 Task: Create Card User Feedback Review in Board Data Visualization Platforms and Tools to Workspace Cybersecurity Services. Create Card Law Enforcement Conference Review in Board Product Marketing Plan Development to Workspace Cybersecurity Services. Create Card User Feedback Review in Board Customer Feedback and Insight Collection and Analysis to Workspace Cybersecurity Services
Action: Mouse moved to (431, 408)
Screenshot: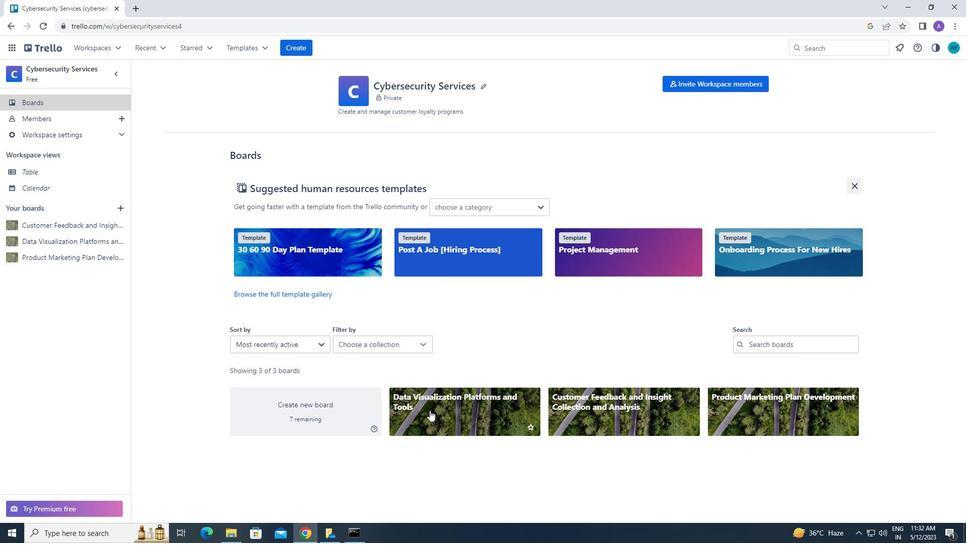 
Action: Mouse pressed left at (431, 408)
Screenshot: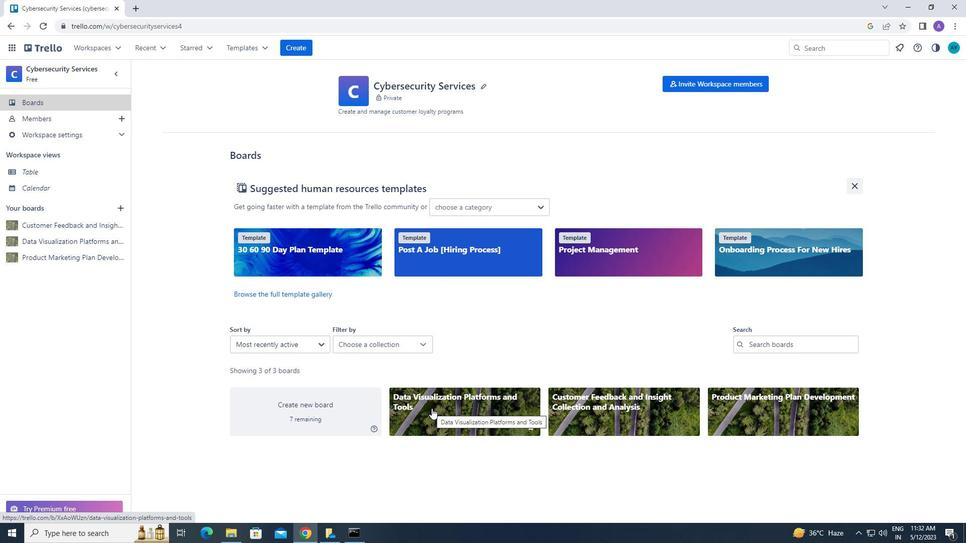 
Action: Mouse moved to (467, 125)
Screenshot: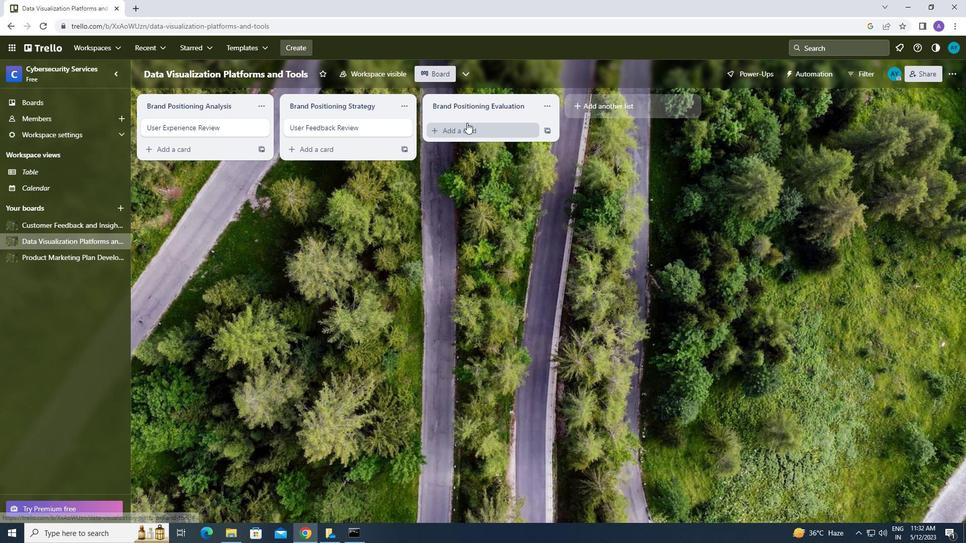 
Action: Mouse pressed left at (467, 125)
Screenshot: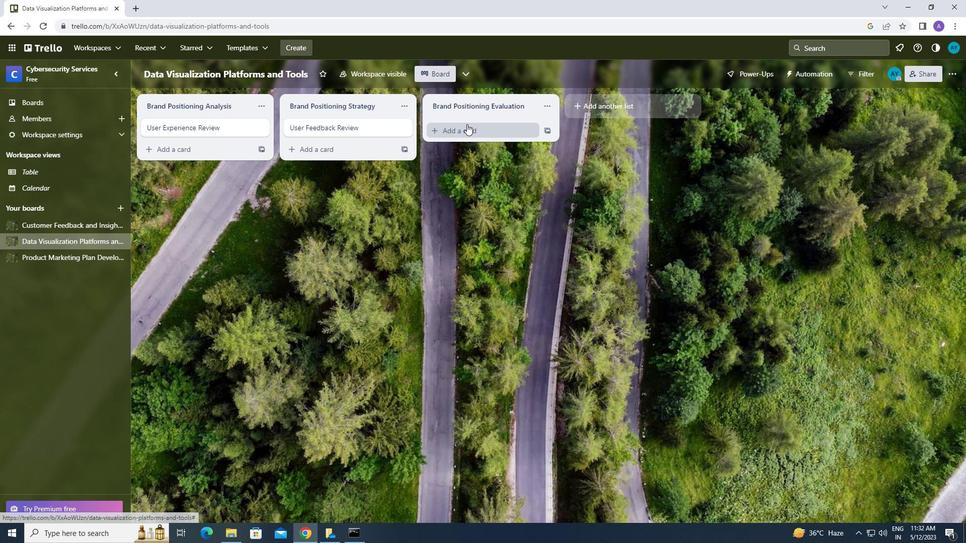 
Action: Mouse moved to (460, 131)
Screenshot: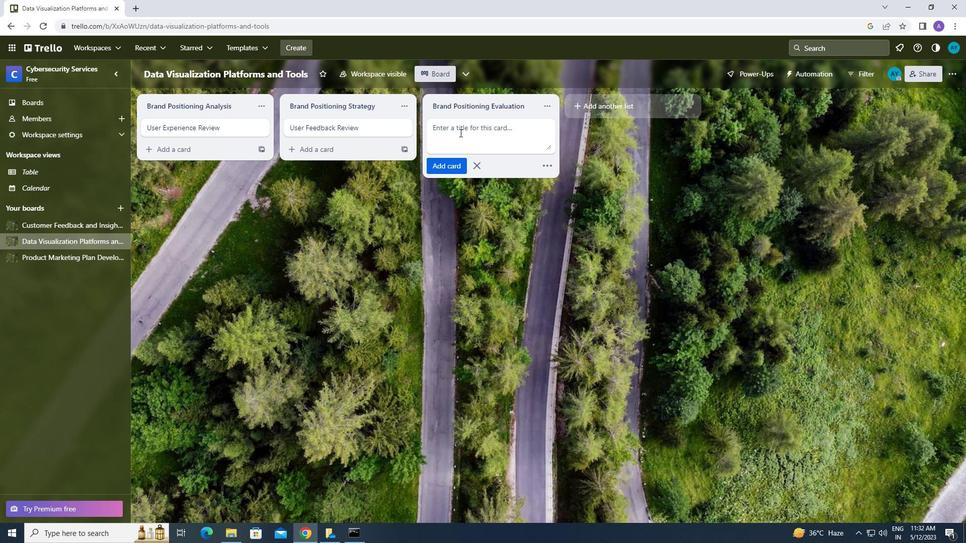 
Action: Mouse pressed left at (460, 131)
Screenshot: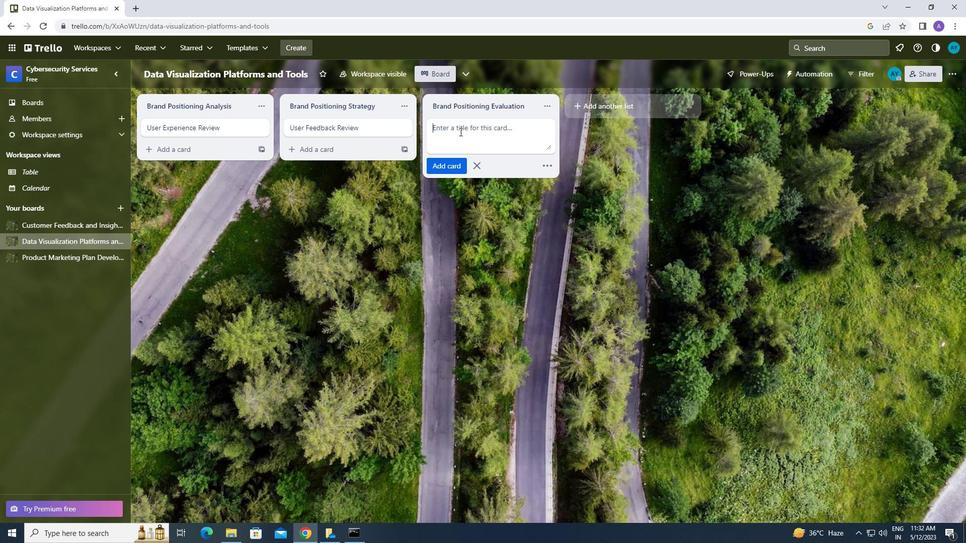 
Action: Key pressed <Key.caps_lock>u<Key.caps_lock>ser<Key.space><Key.caps_lock>f<Key.caps_lock>eedback<Key.space><Key.caps_lock>r<Key.caps_lock>eview<Key.enter>
Screenshot: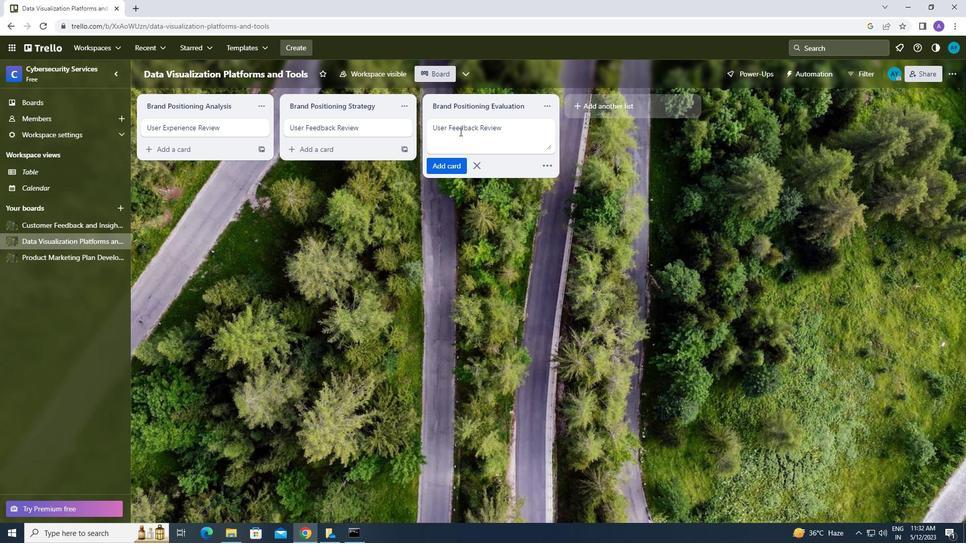 
Action: Mouse moved to (94, 47)
Screenshot: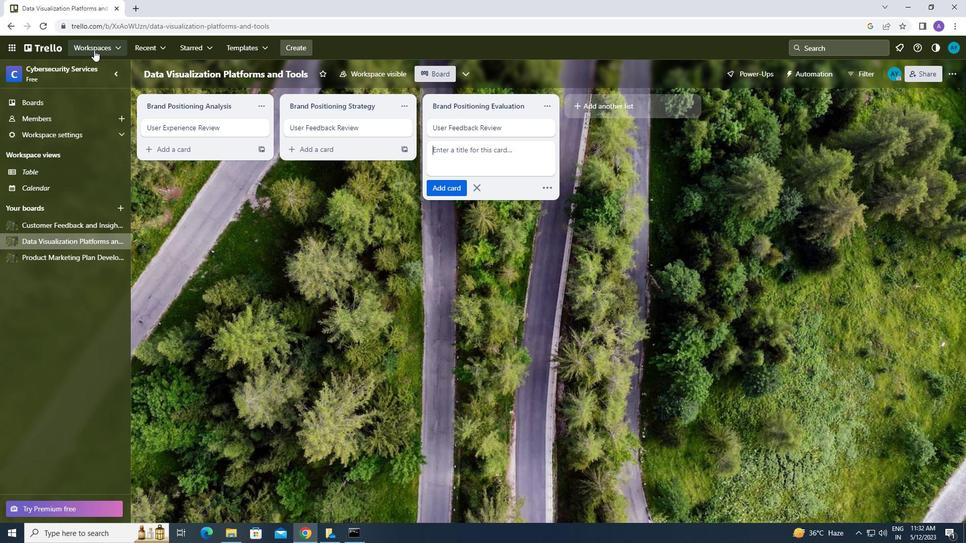 
Action: Mouse pressed left at (94, 47)
Screenshot: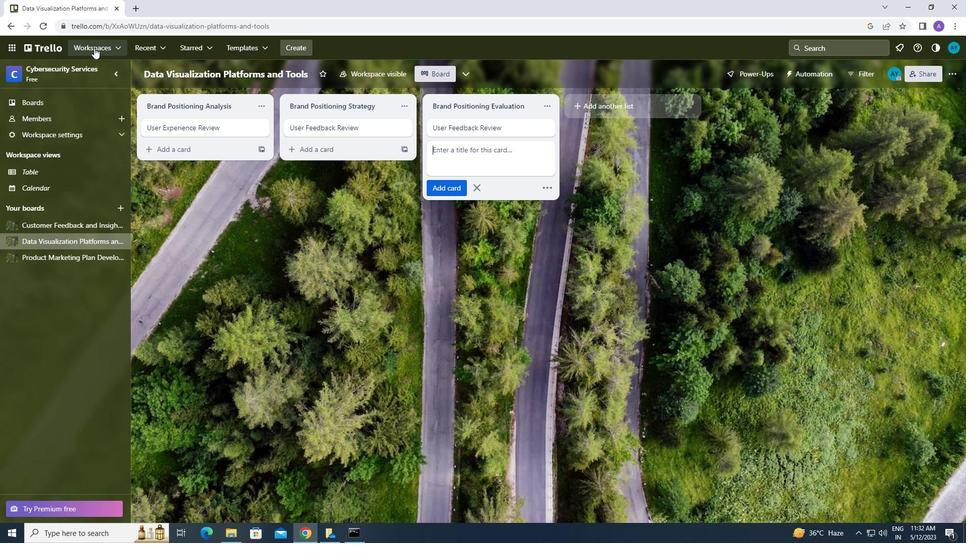 
Action: Mouse moved to (119, 196)
Screenshot: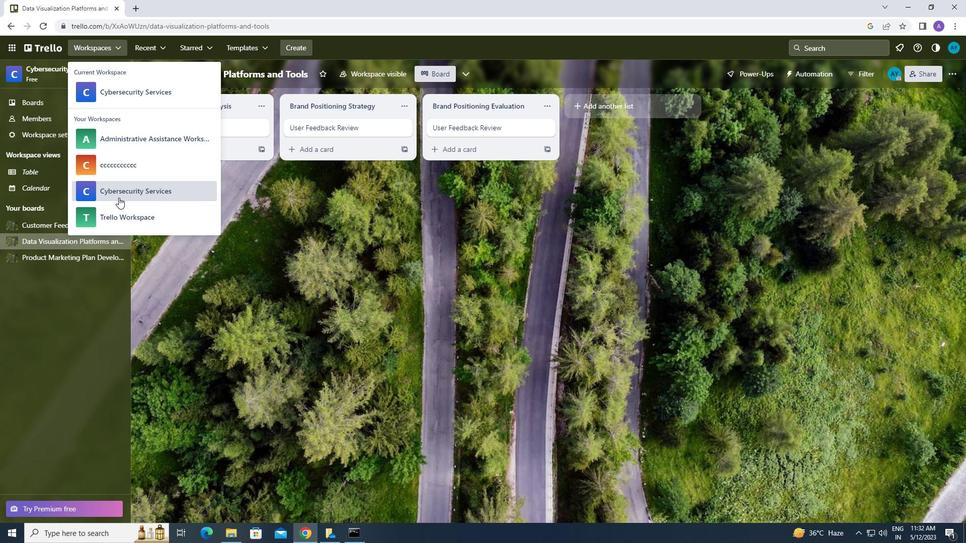 
Action: Mouse pressed left at (119, 196)
Screenshot: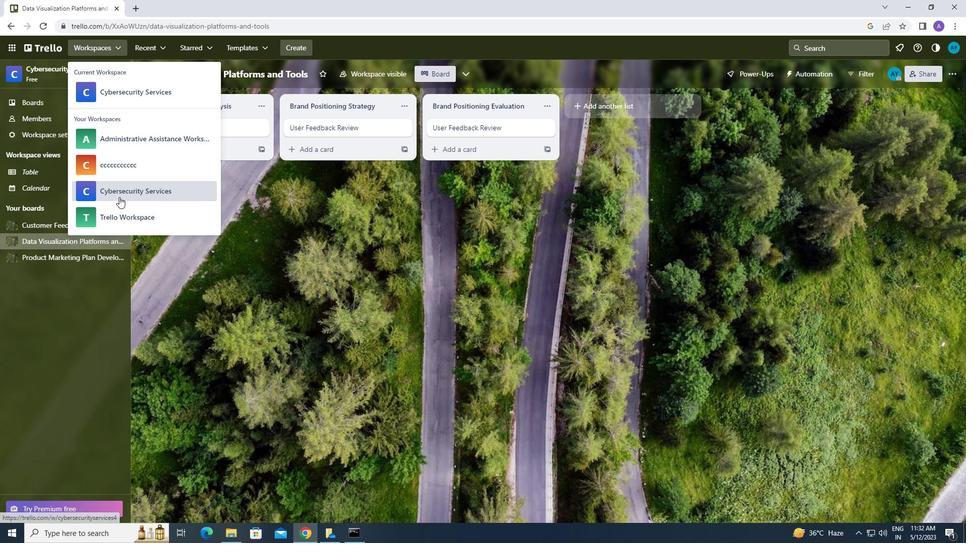 
Action: Mouse moved to (758, 409)
Screenshot: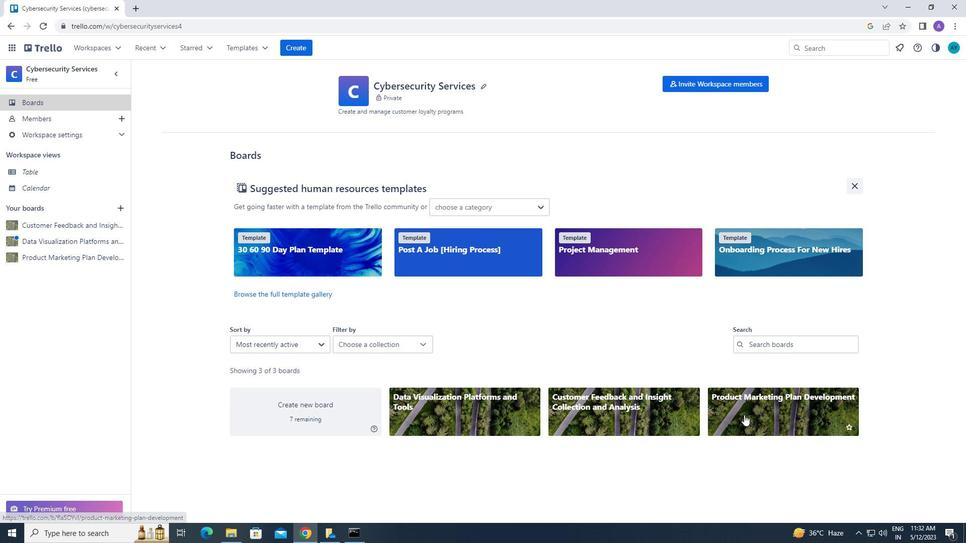 
Action: Mouse pressed left at (758, 409)
Screenshot: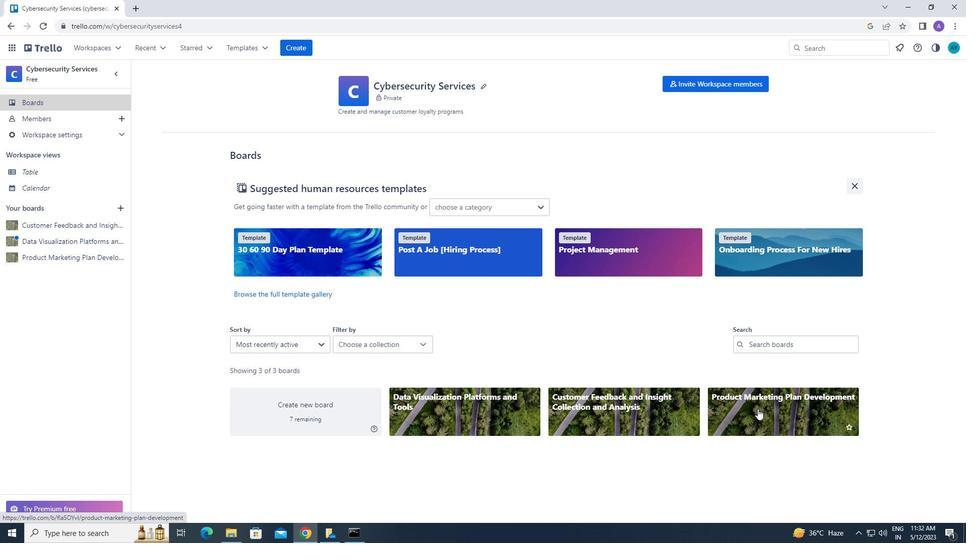 
Action: Mouse moved to (467, 126)
Screenshot: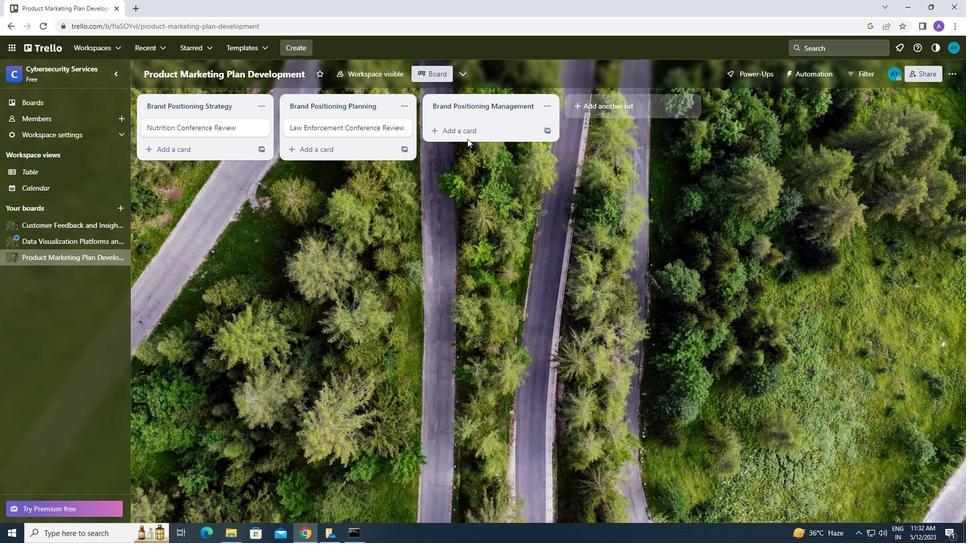 
Action: Mouse pressed left at (467, 126)
Screenshot: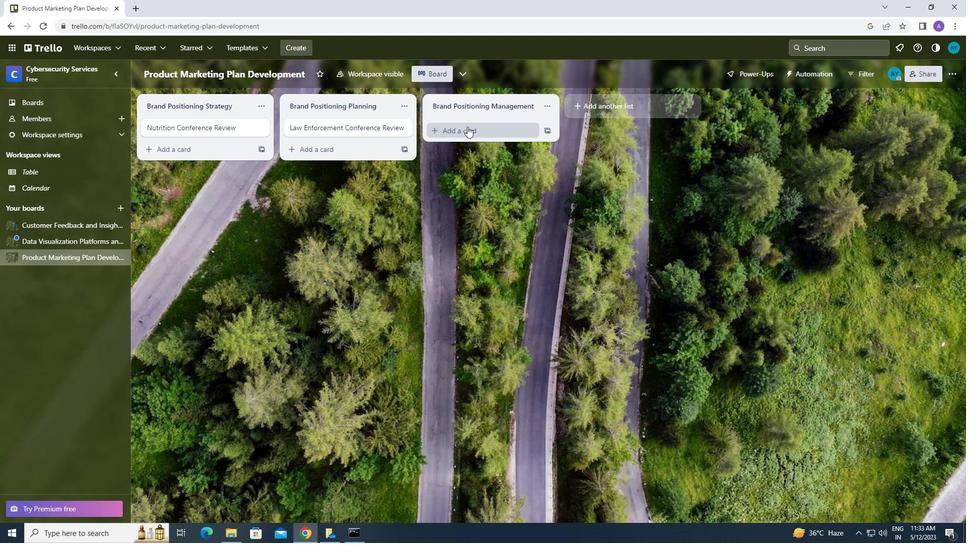 
Action: Mouse moved to (458, 134)
Screenshot: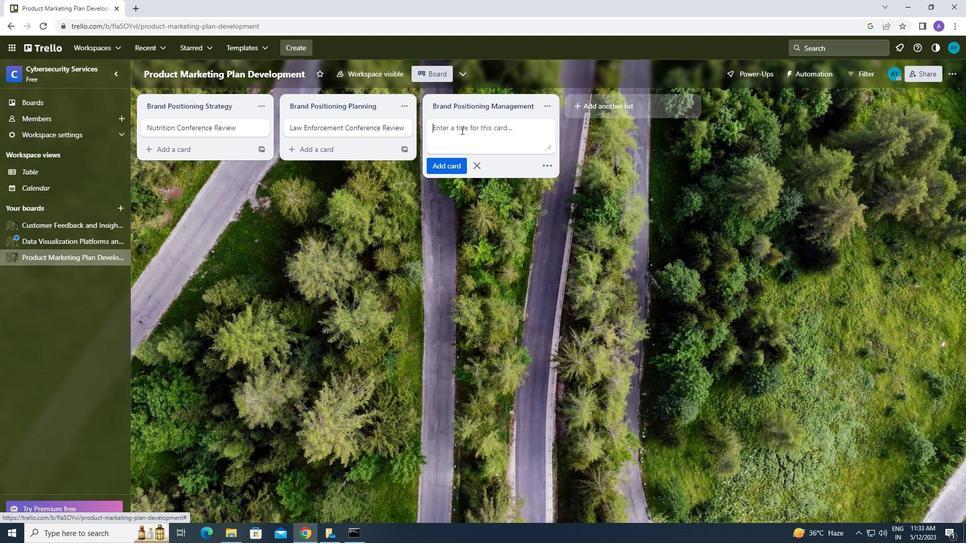 
Action: Mouse pressed left at (458, 134)
Screenshot: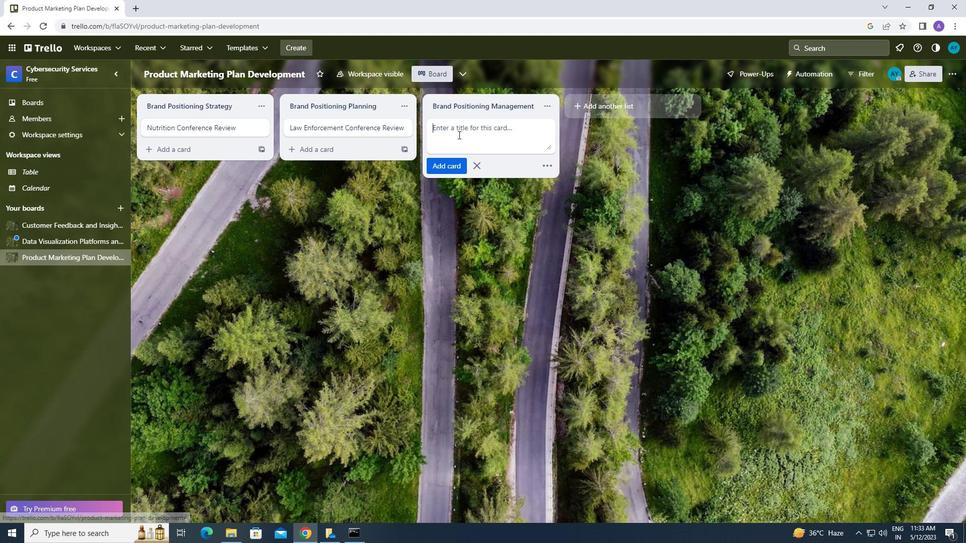 
Action: Key pressed <Key.caps_lock>l<Key.caps_lock>aw<Key.space><Key.caps_lock>e<Key.caps_lock>nforcement<Key.space><Key.caps_lock>c<Key.caps_lock>onference<Key.space><Key.caps_lock>r<Key.caps_lock>eview<Key.enter>
Screenshot: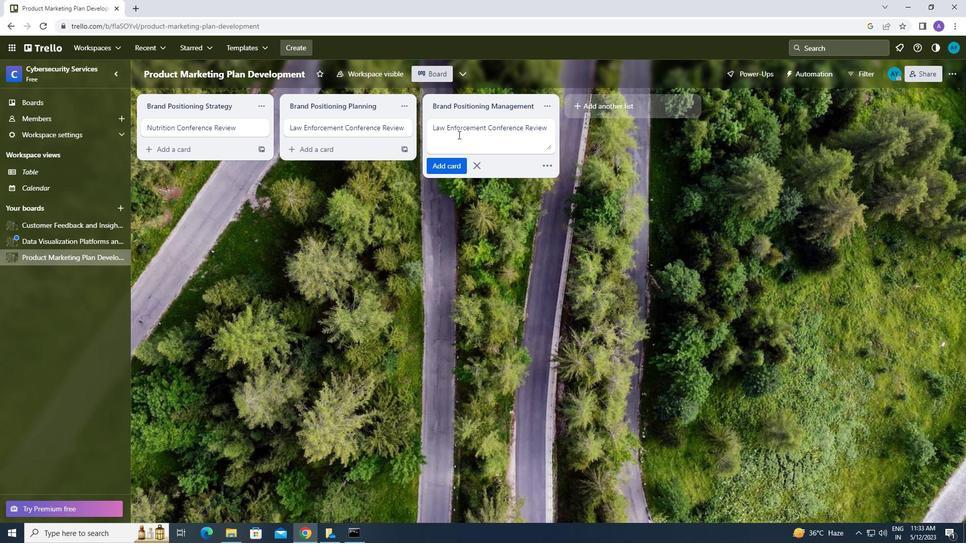 
Action: Mouse moved to (88, 44)
Screenshot: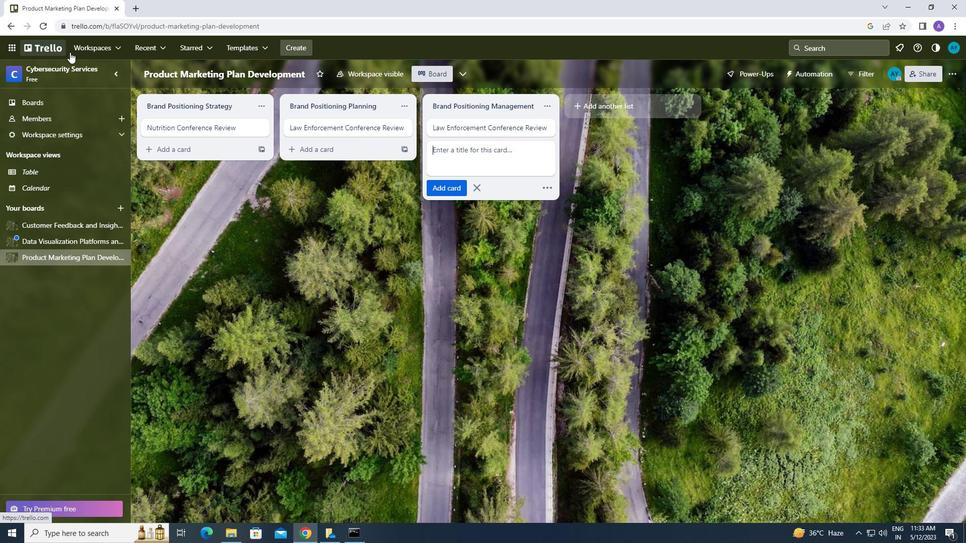 
Action: Mouse pressed left at (88, 44)
Screenshot: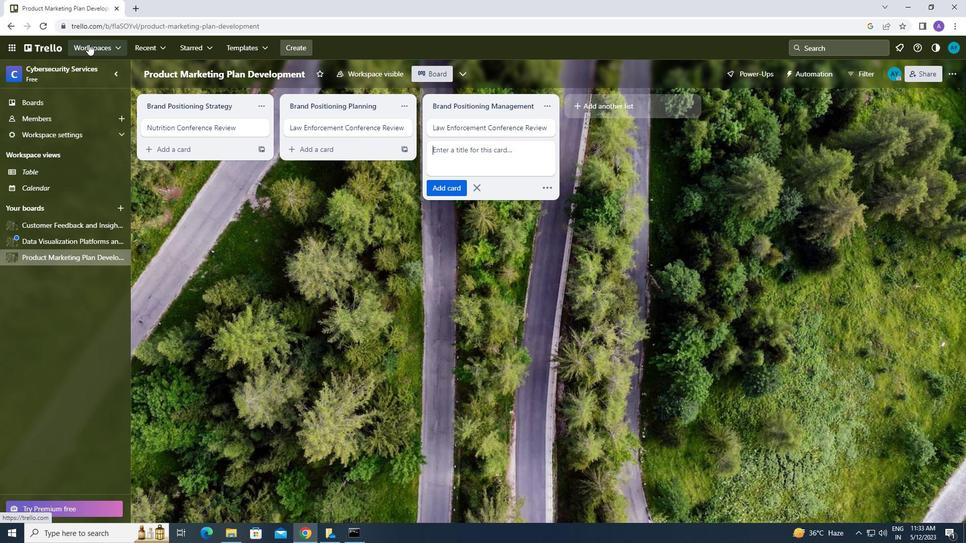 
Action: Mouse moved to (110, 187)
Screenshot: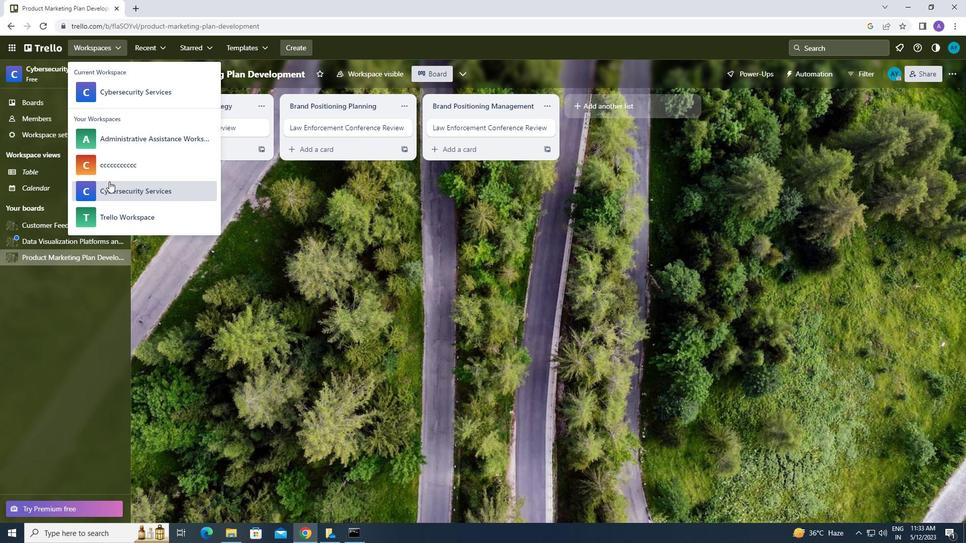 
Action: Mouse pressed left at (110, 187)
Screenshot: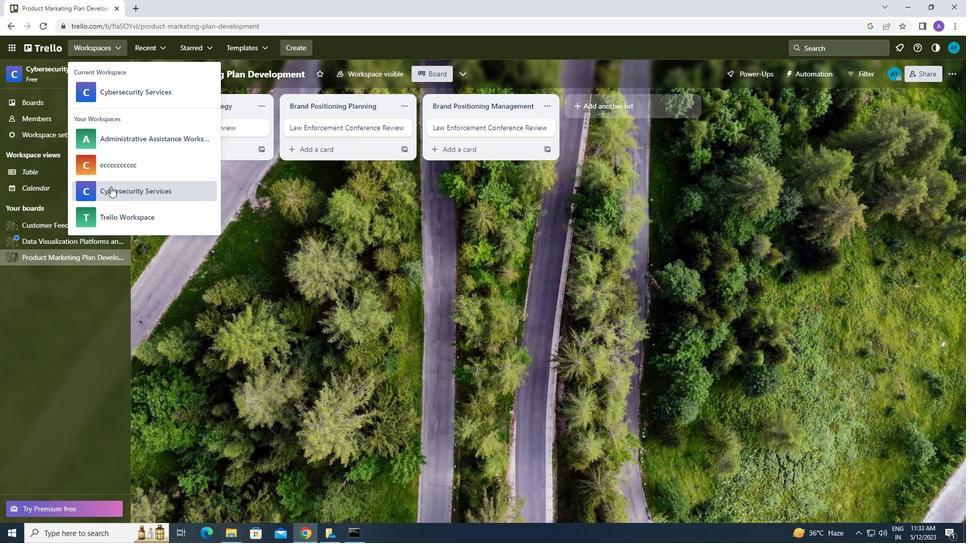 
Action: Mouse moved to (760, 415)
Screenshot: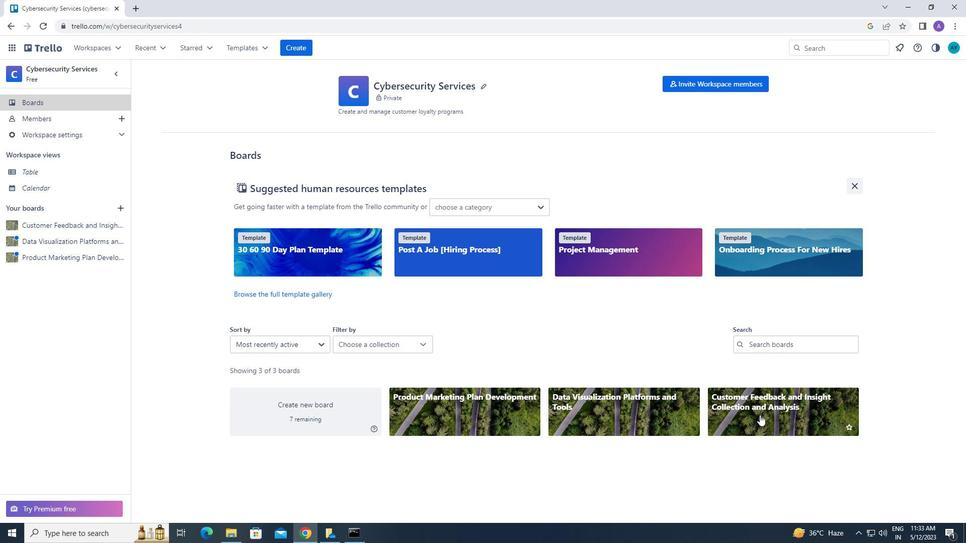 
Action: Mouse pressed left at (760, 415)
Screenshot: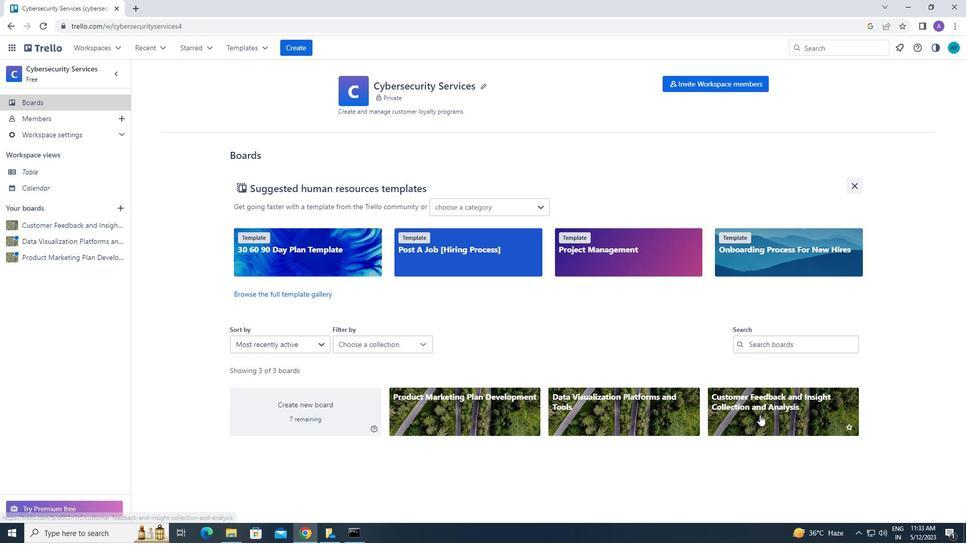 
Action: Mouse moved to (507, 130)
Screenshot: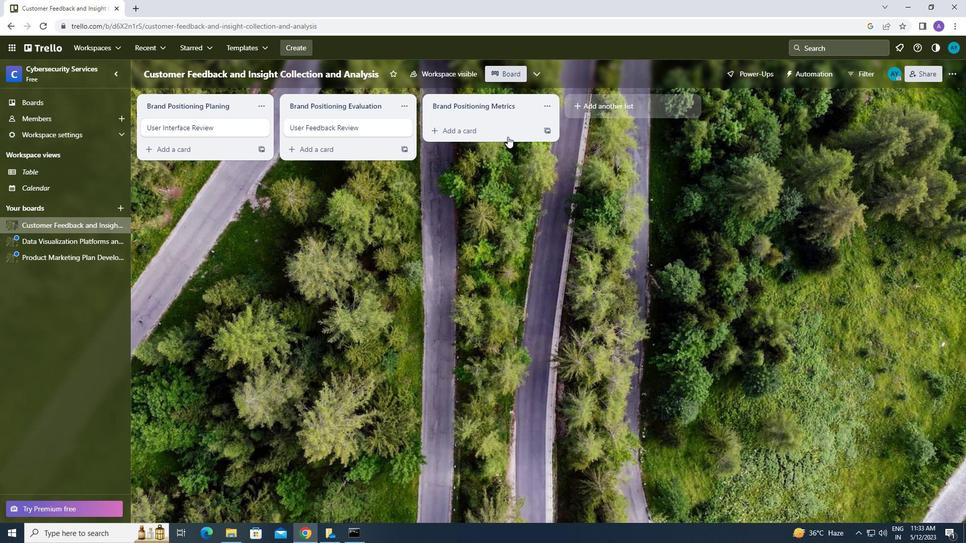 
Action: Mouse pressed left at (507, 130)
Screenshot: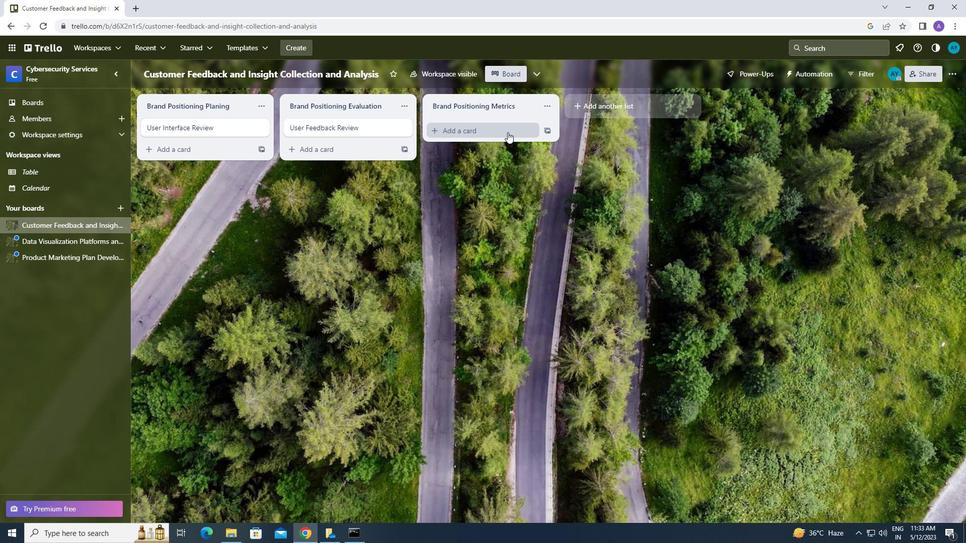 
Action: Mouse moved to (486, 133)
Screenshot: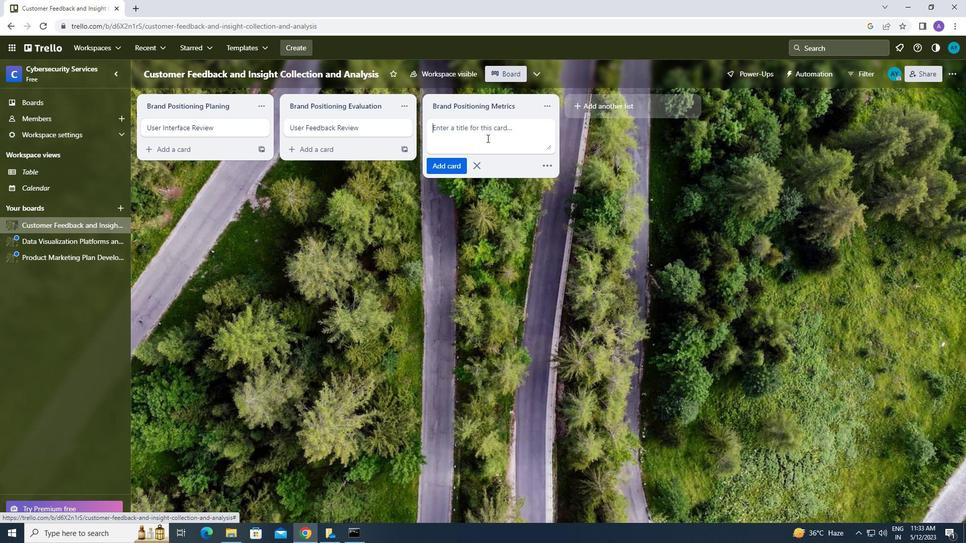 
Action: Mouse pressed left at (486, 133)
Screenshot: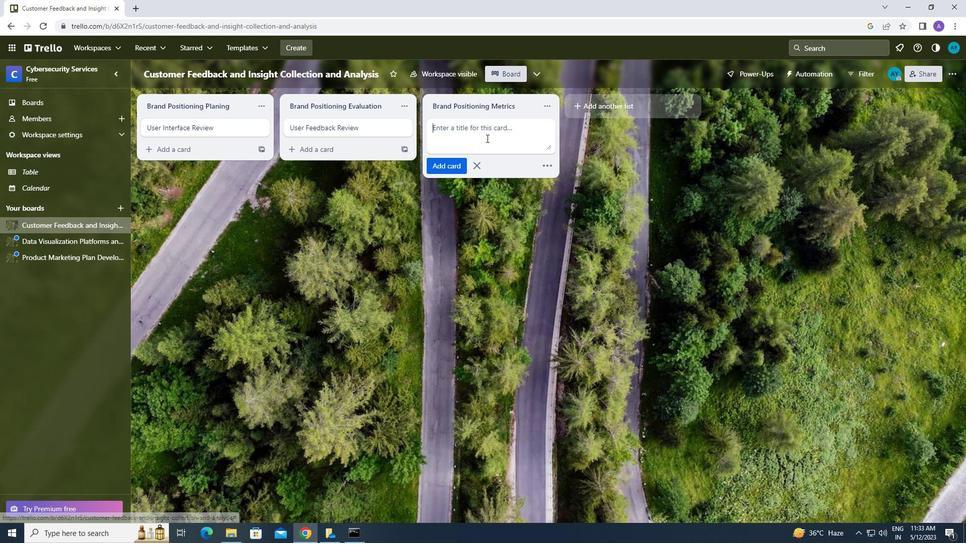 
Action: Key pressed <Key.caps_lock>u<Key.caps_lock>ser<Key.space><Key.caps_lock>f<Key.caps_lock>eedback<Key.space><Key.caps_lock>r<Key.caps_lock>eview<Key.enter>
Screenshot: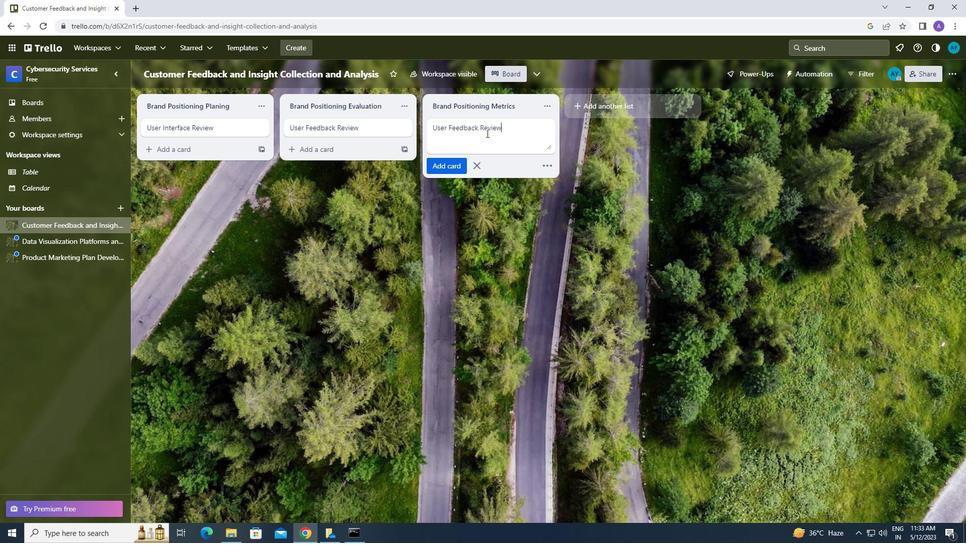 
